 Task: Share the first listing with the note "Please check this listing" to kaur1@gmail.com.
Action: Mouse moved to (424, 177)
Screenshot: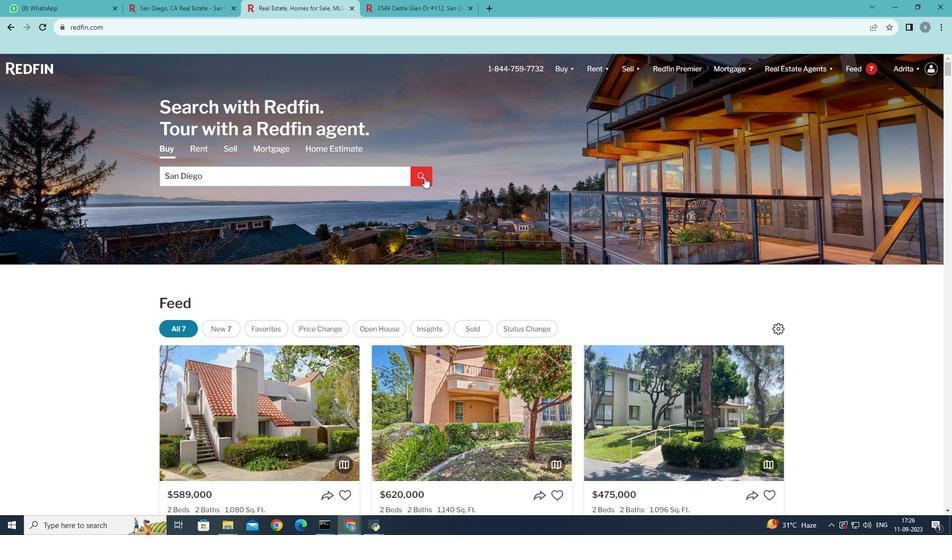 
Action: Mouse pressed left at (424, 177)
Screenshot: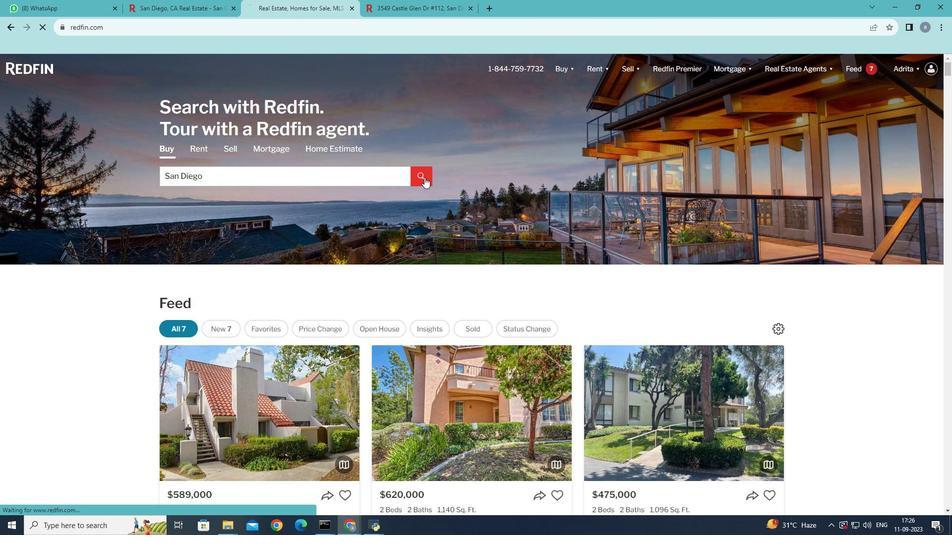 
Action: Mouse moved to (696, 335)
Screenshot: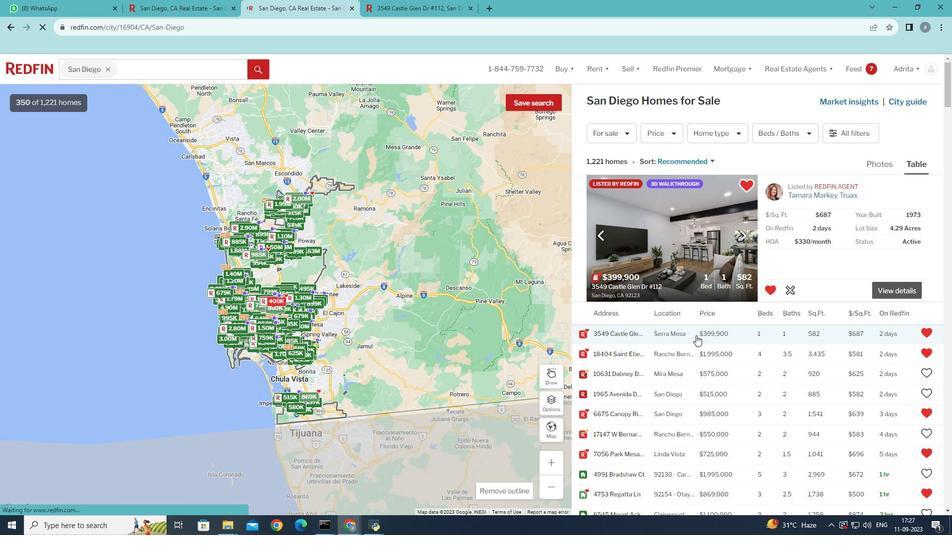 
Action: Mouse pressed left at (696, 335)
Screenshot: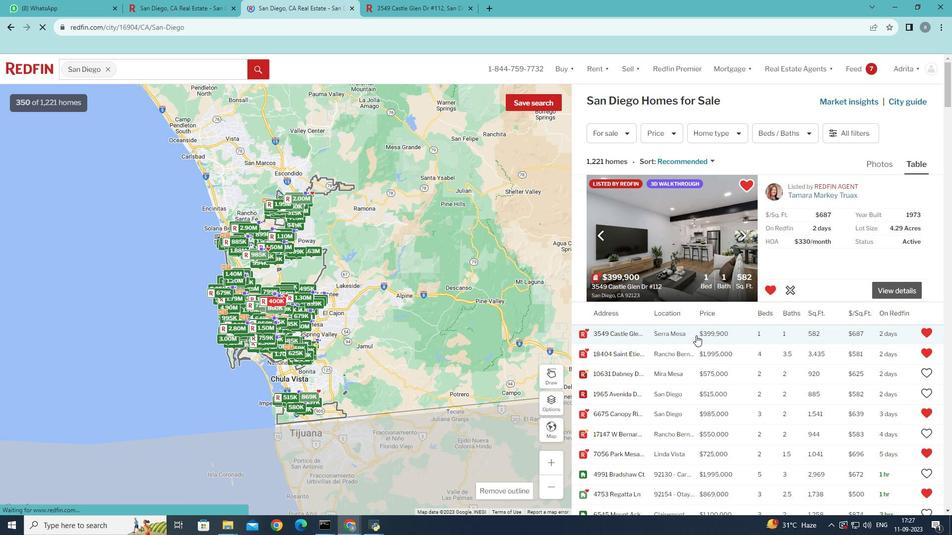 
Action: Mouse moved to (696, 335)
Screenshot: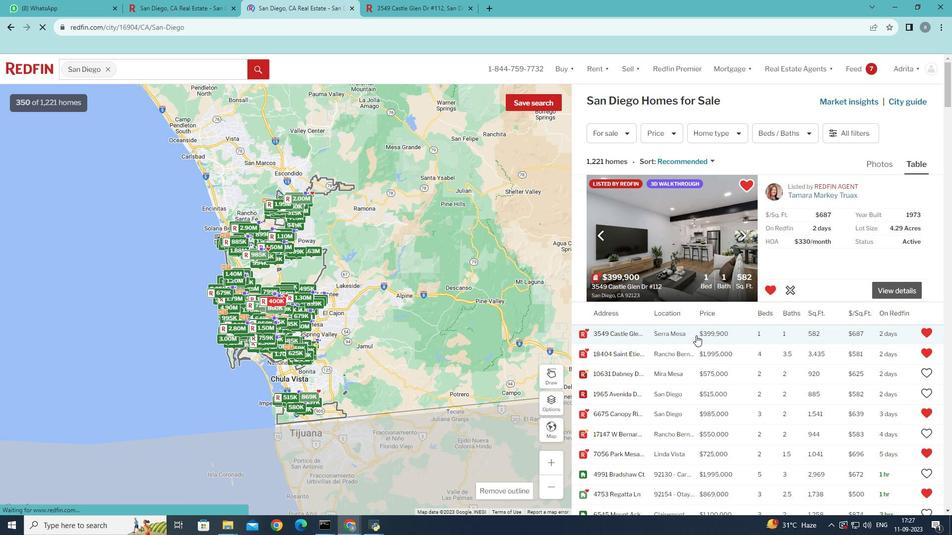 
Action: Mouse pressed left at (696, 335)
Screenshot: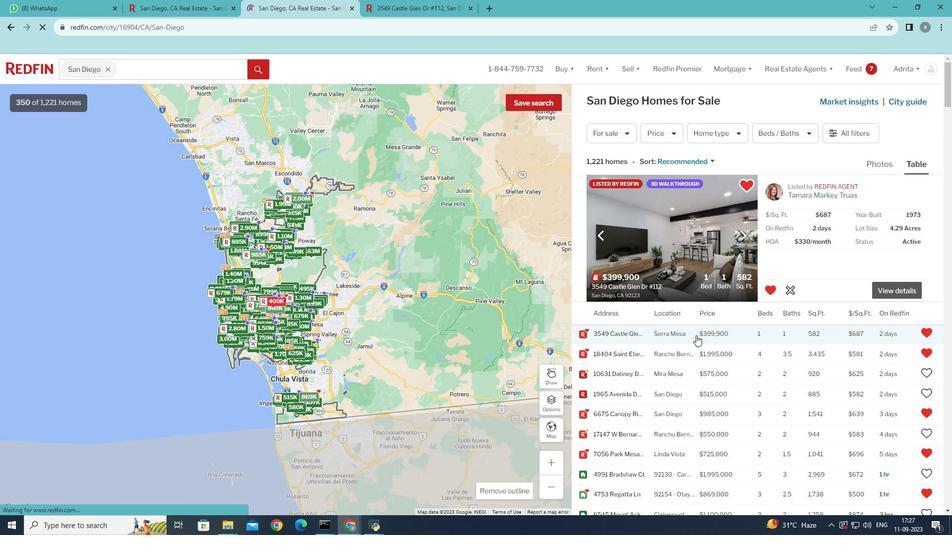 
Action: Mouse pressed left at (696, 335)
Screenshot: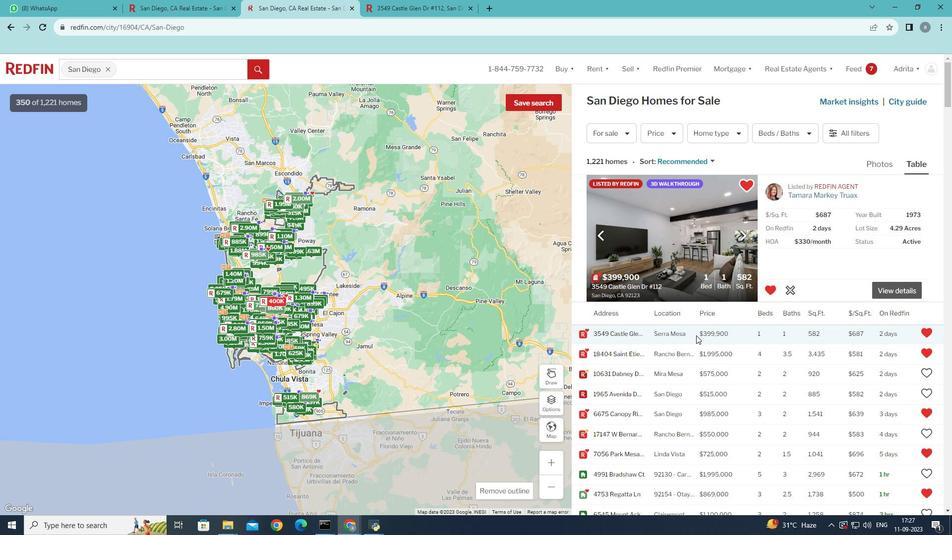 
Action: Mouse moved to (719, 96)
Screenshot: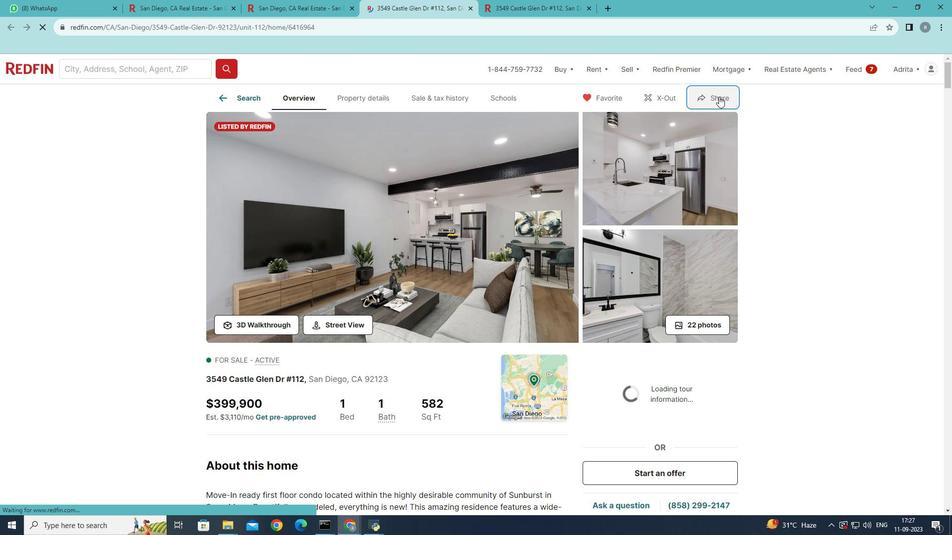 
Action: Mouse pressed left at (719, 96)
Screenshot: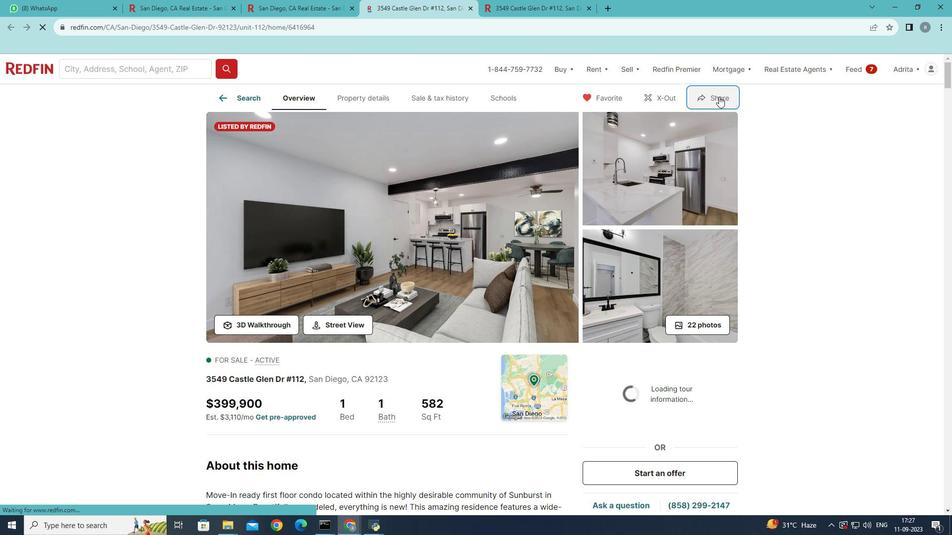 
Action: Mouse moved to (708, 100)
Screenshot: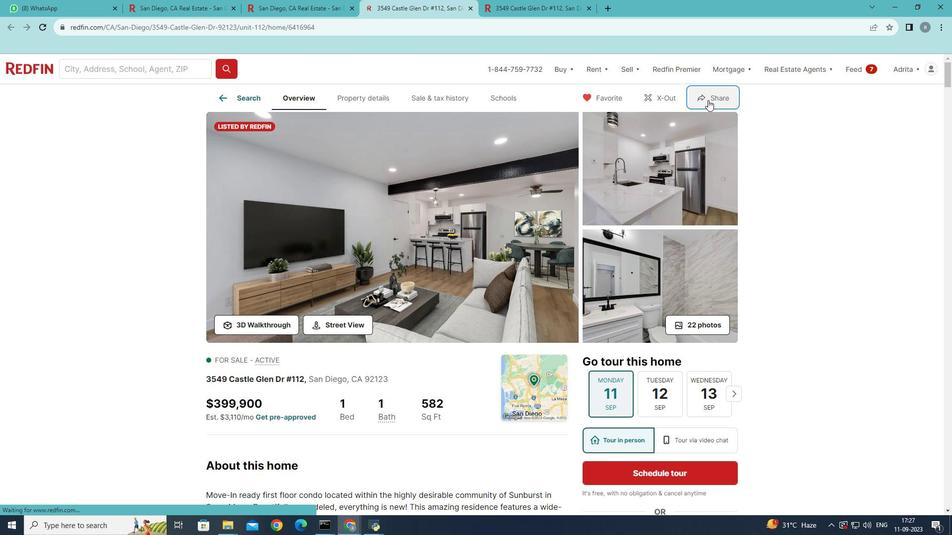 
Action: Mouse pressed left at (708, 100)
Screenshot: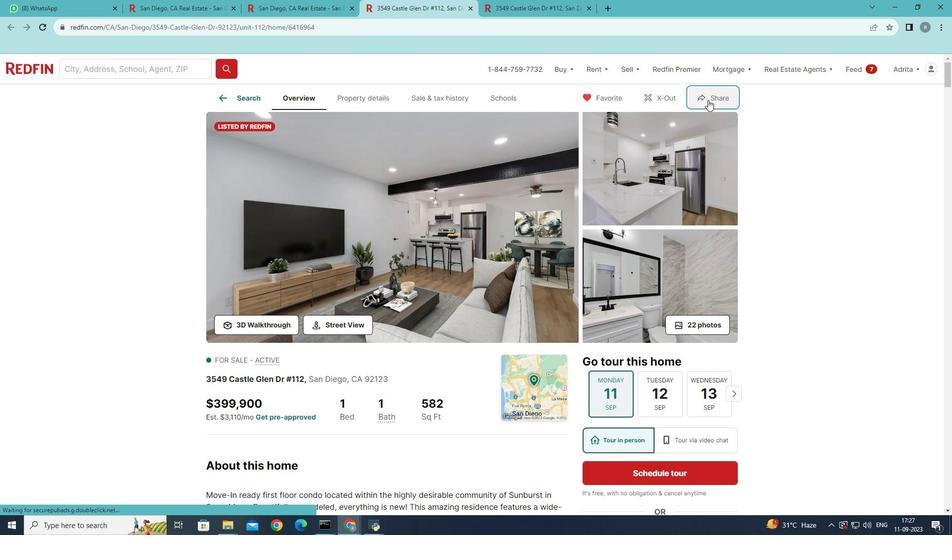 
Action: Mouse moved to (431, 190)
Screenshot: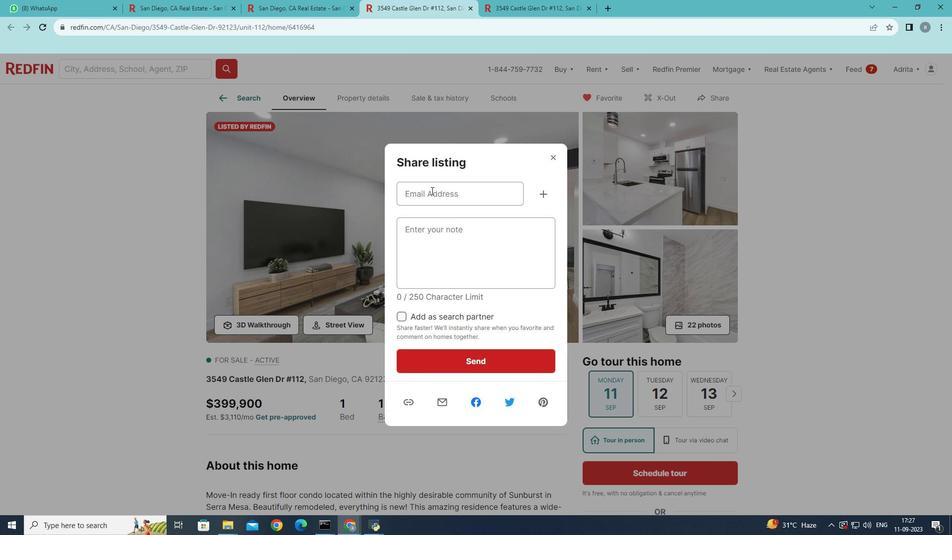 
Action: Mouse pressed left at (431, 190)
Screenshot: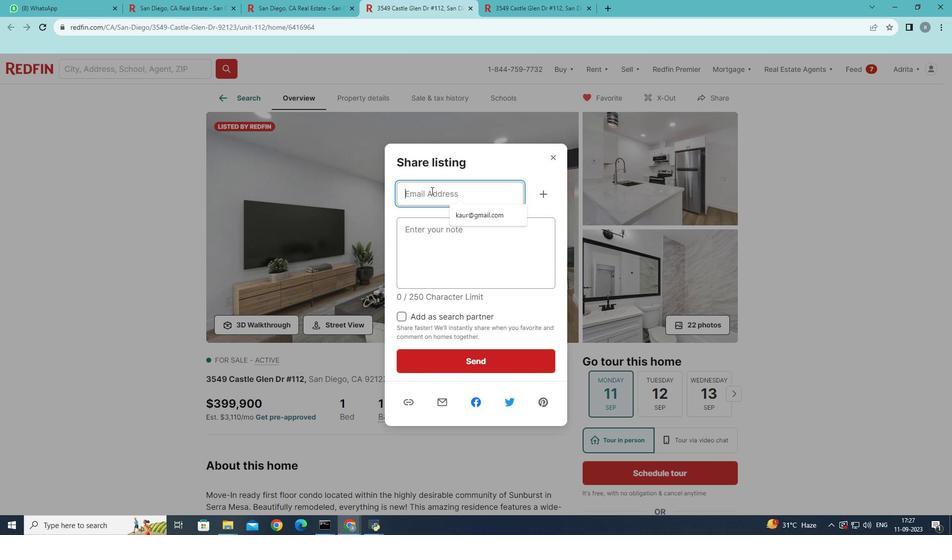 
Action: Key pressed <Key.shift>Kaur1<Key.shift>@gmail.com
Screenshot: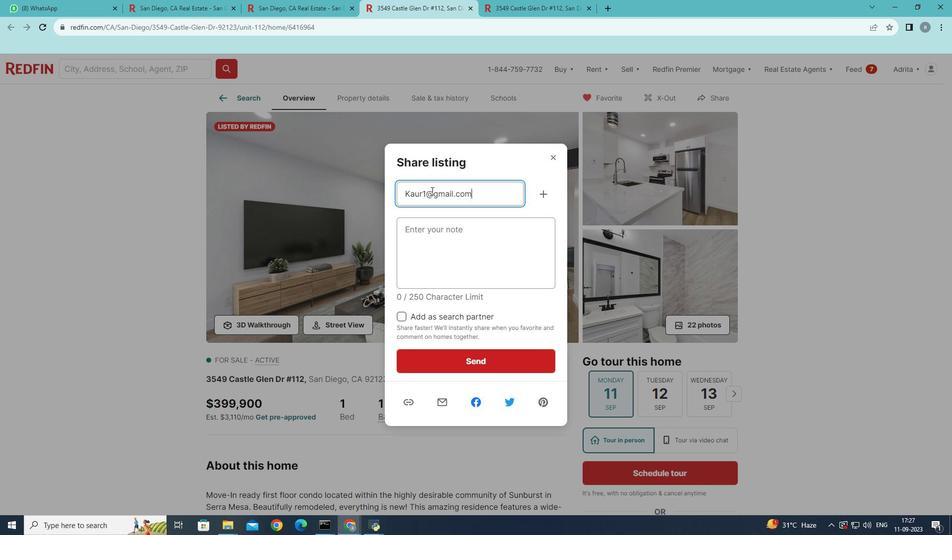 
Action: Mouse moved to (438, 238)
Screenshot: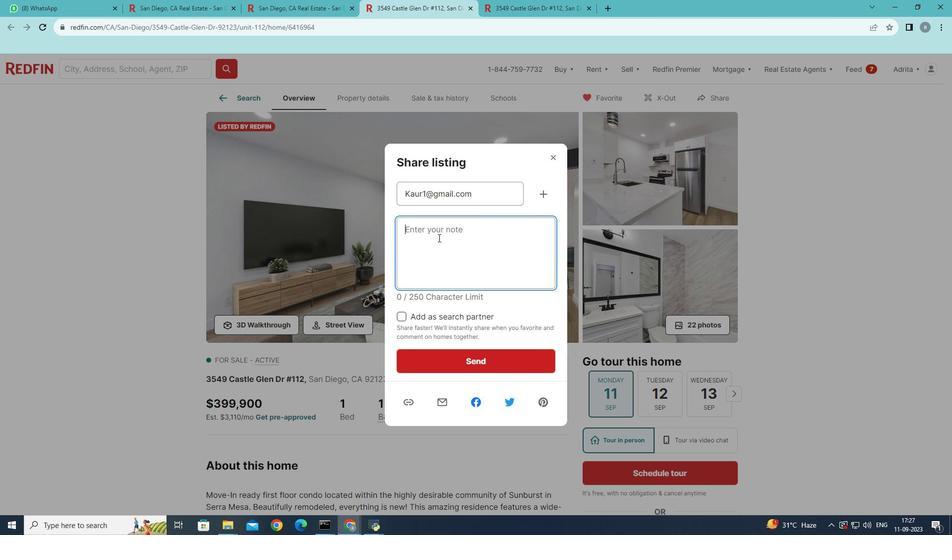 
Action: Mouse pressed left at (438, 238)
Screenshot: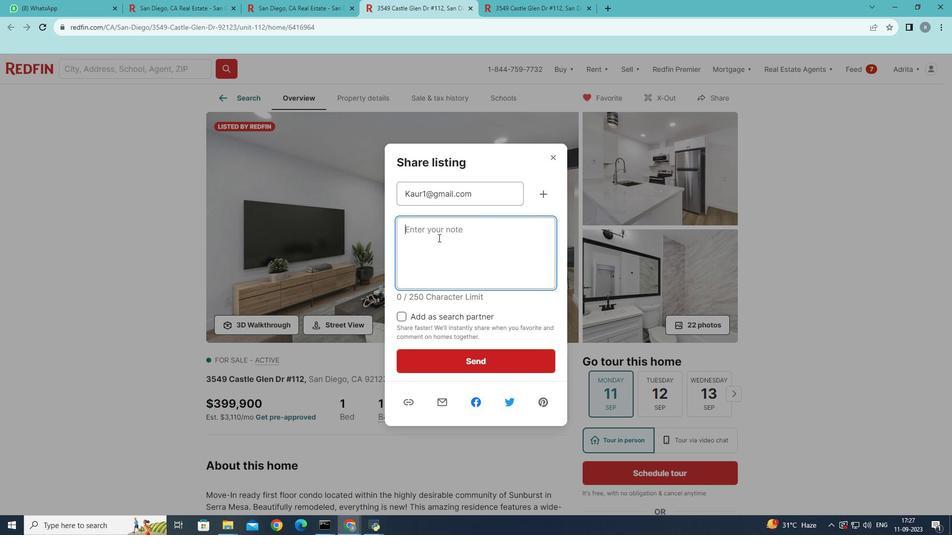 
Action: Mouse moved to (569, 235)
Screenshot: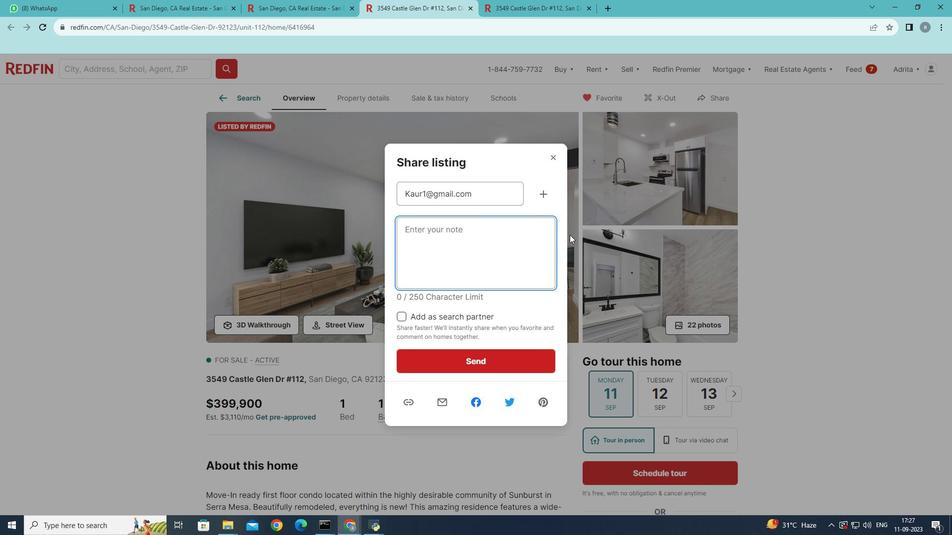 
Action: Key pressed <Key.shift><Key.shift><Key.shift><Key.shift><Key.shift><Key.shift><Key.shift><Key.shift><Key.shift><Key.shift><Key.shift><Key.shift><Key.shift><Key.shift><Key.shift><Key.shift><Key.shift><Key.shift><Key.shift><Key.shift><Key.shift><Key.shift><Key.shift><Key.shift><Key.shift><Key.shift><Key.shift><Key.shift><Key.shift><Key.shift><Key.shift><Key.shift><Key.shift><Key.shift><Key.shift><Key.shift><Key.shift><Key.shift><Key.shift><Key.shift><Key.shift><Key.shift><Key.shift><Key.shift><Key.shift><Key.shift><Key.shift><Key.shift><Key.shift><Key.shift>Please<Key.space>check<Key.space>thid<Key.backspace>s<Key.space>listing.
Screenshot: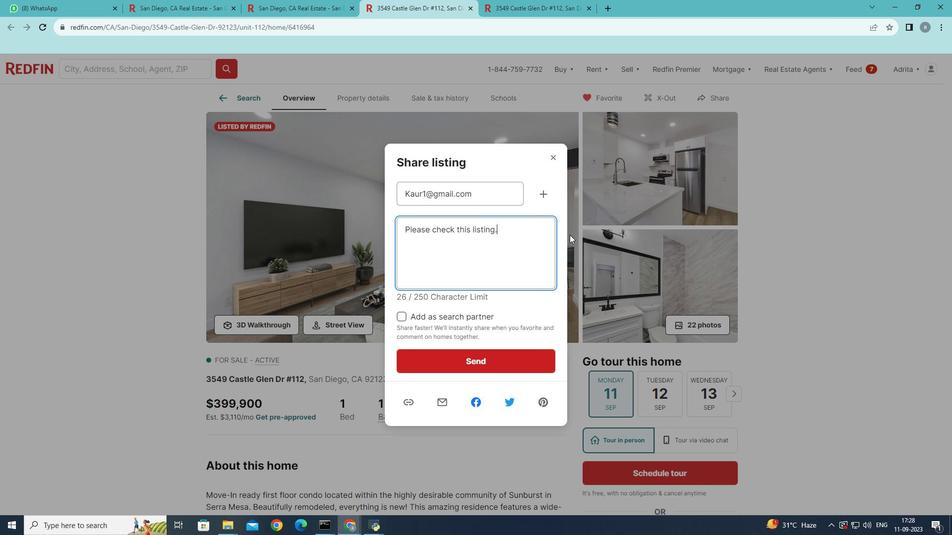 
Action: Mouse moved to (474, 357)
Screenshot: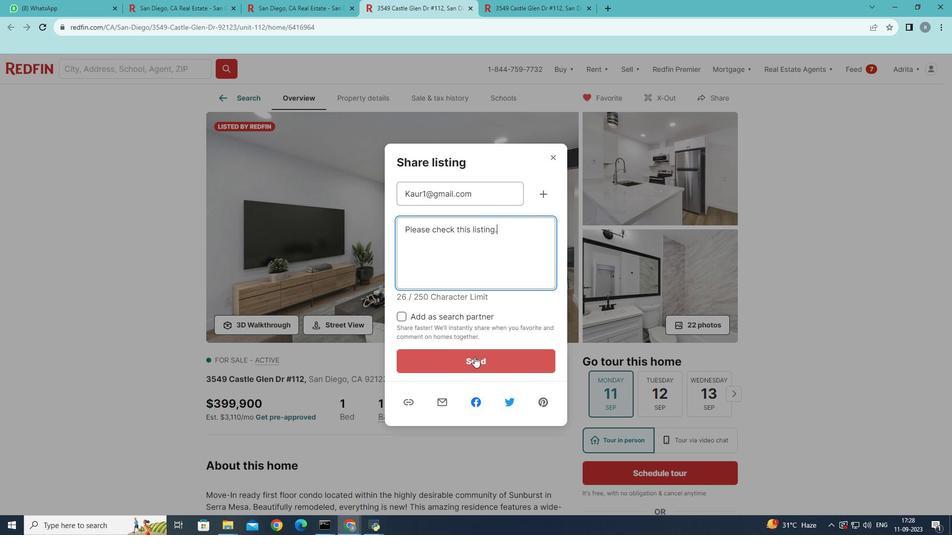 
Action: Mouse pressed left at (474, 357)
Screenshot: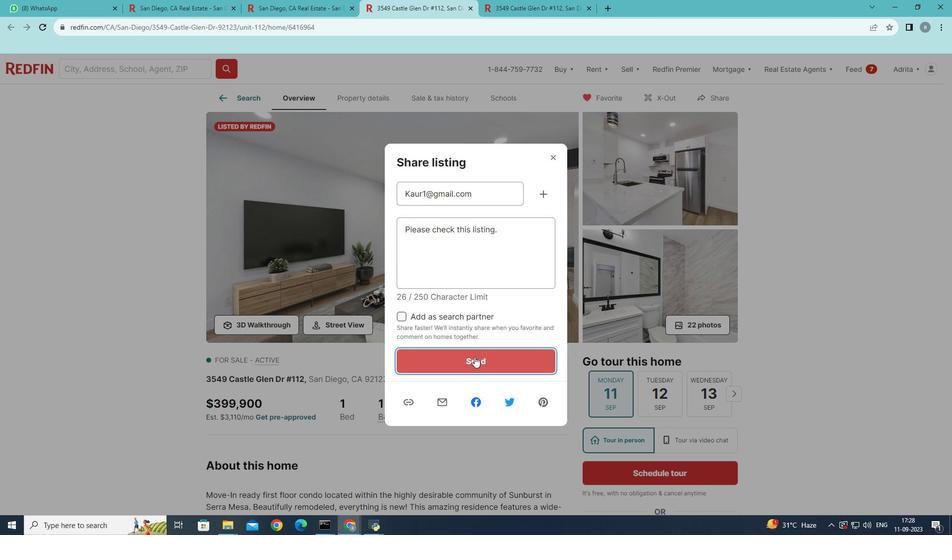 
Action: Mouse moved to (556, 353)
Screenshot: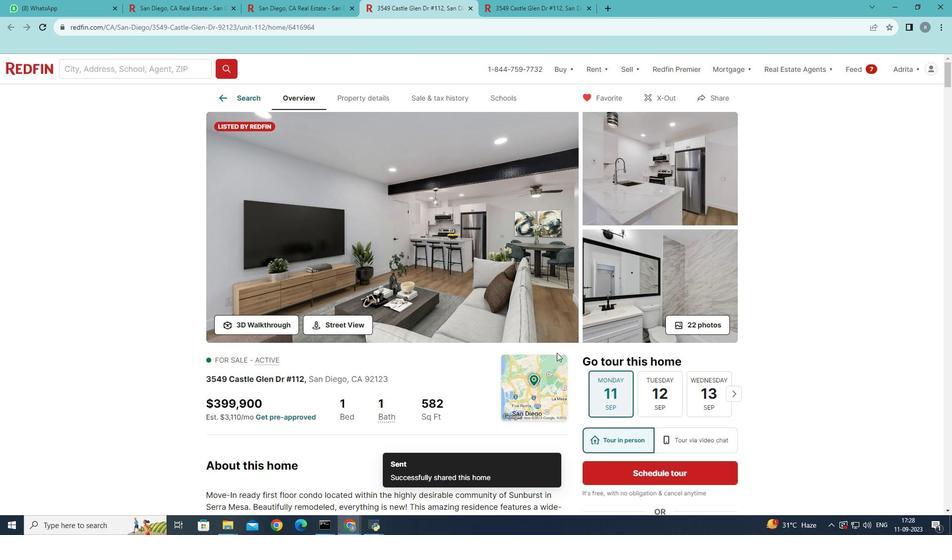 
